 Task: Enable the option "When debugging wasm with debug information do not pause on wasm bytecode if possible".
Action: Mouse moved to (1372, 44)
Screenshot: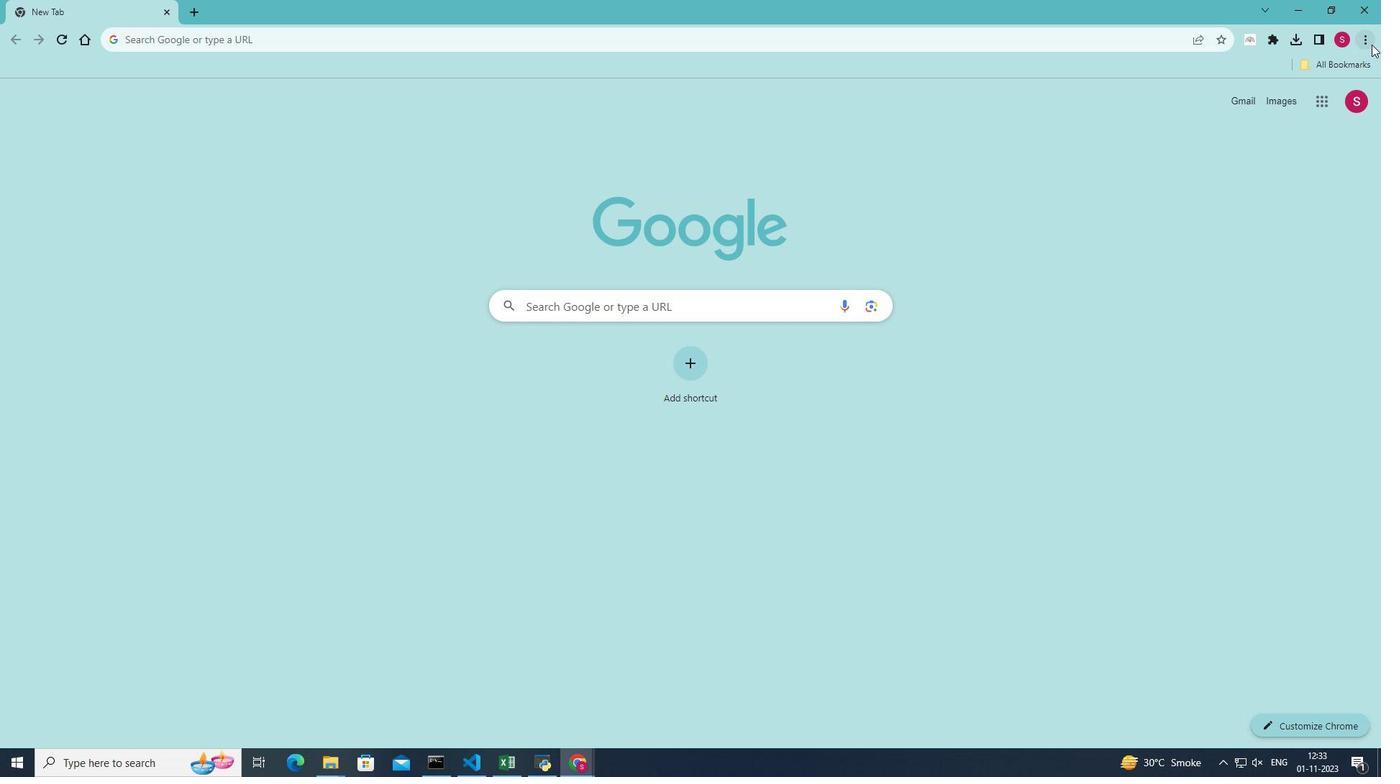 
Action: Mouse pressed left at (1372, 44)
Screenshot: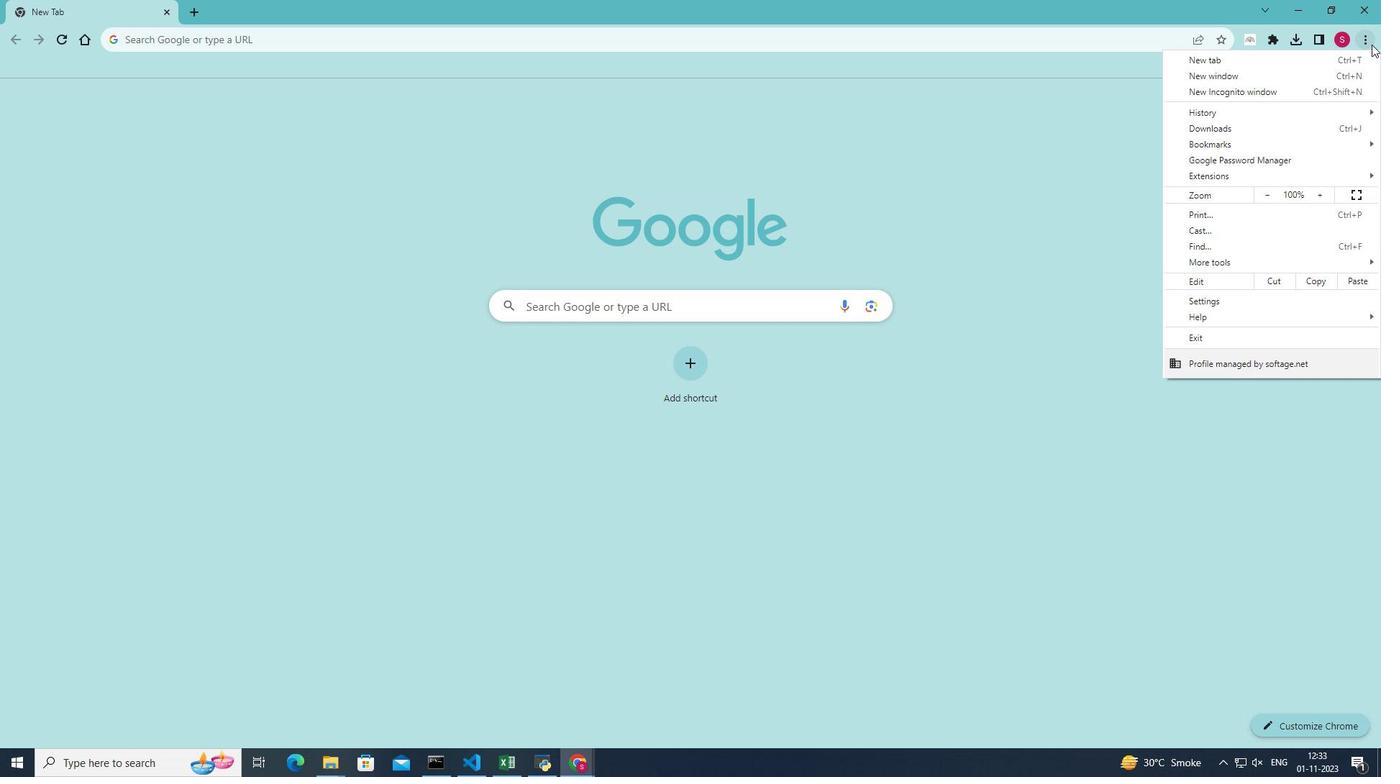 
Action: Mouse moved to (1218, 261)
Screenshot: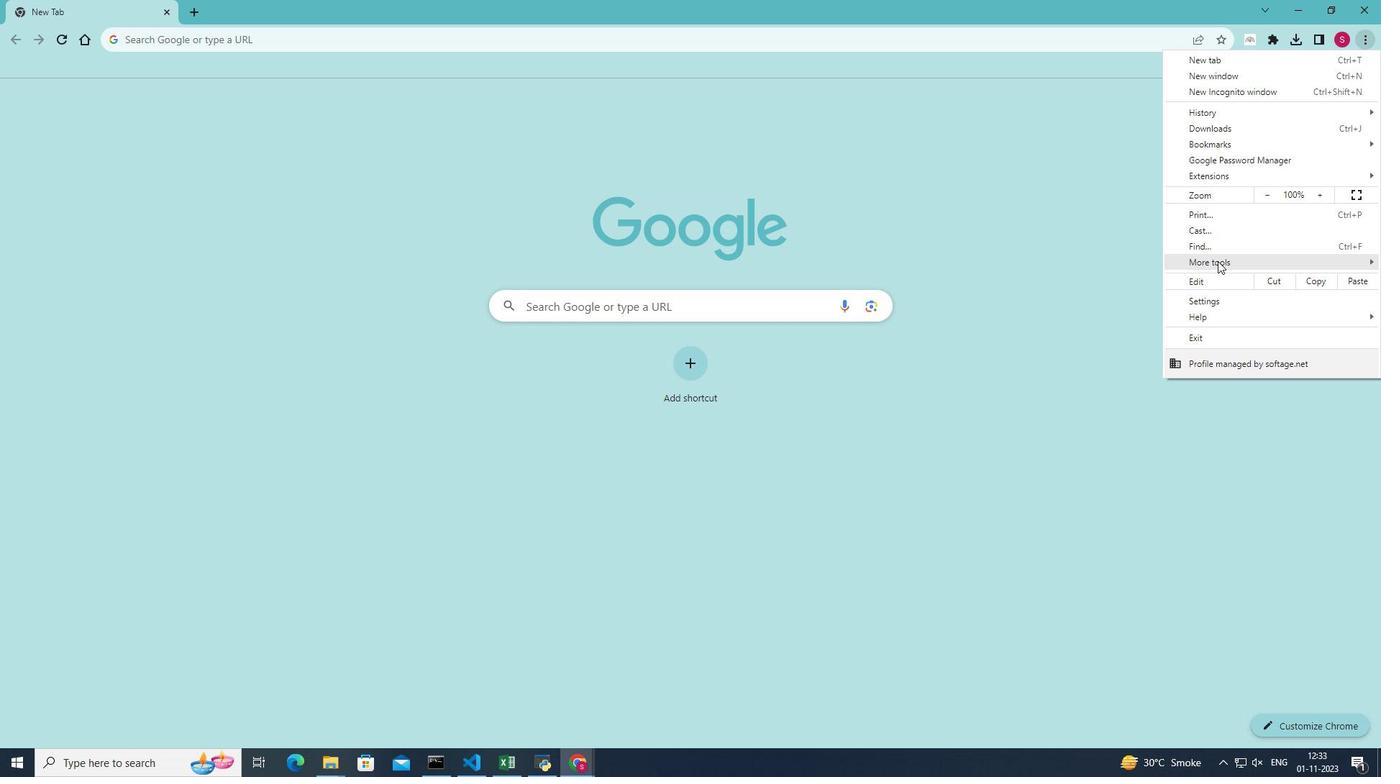 
Action: Mouse pressed left at (1218, 261)
Screenshot: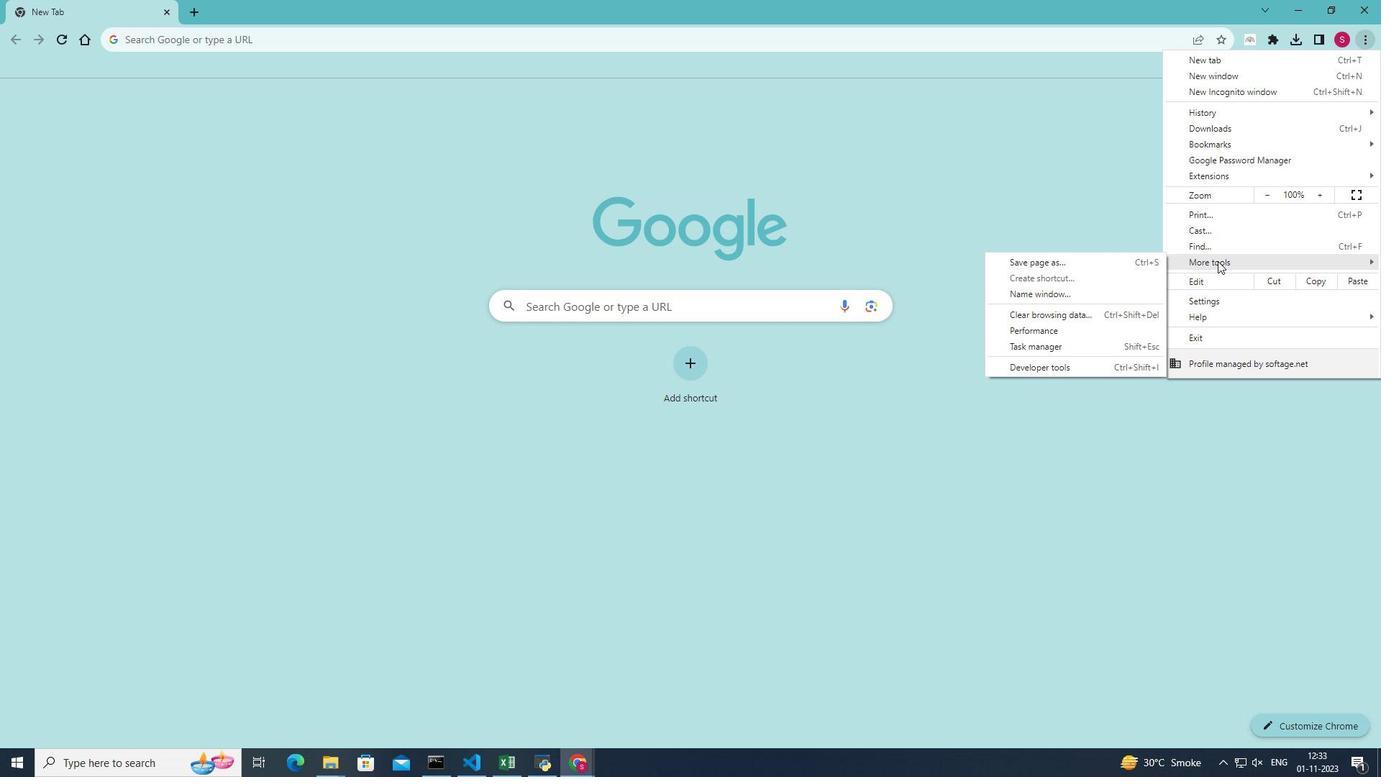 
Action: Mouse moved to (1047, 364)
Screenshot: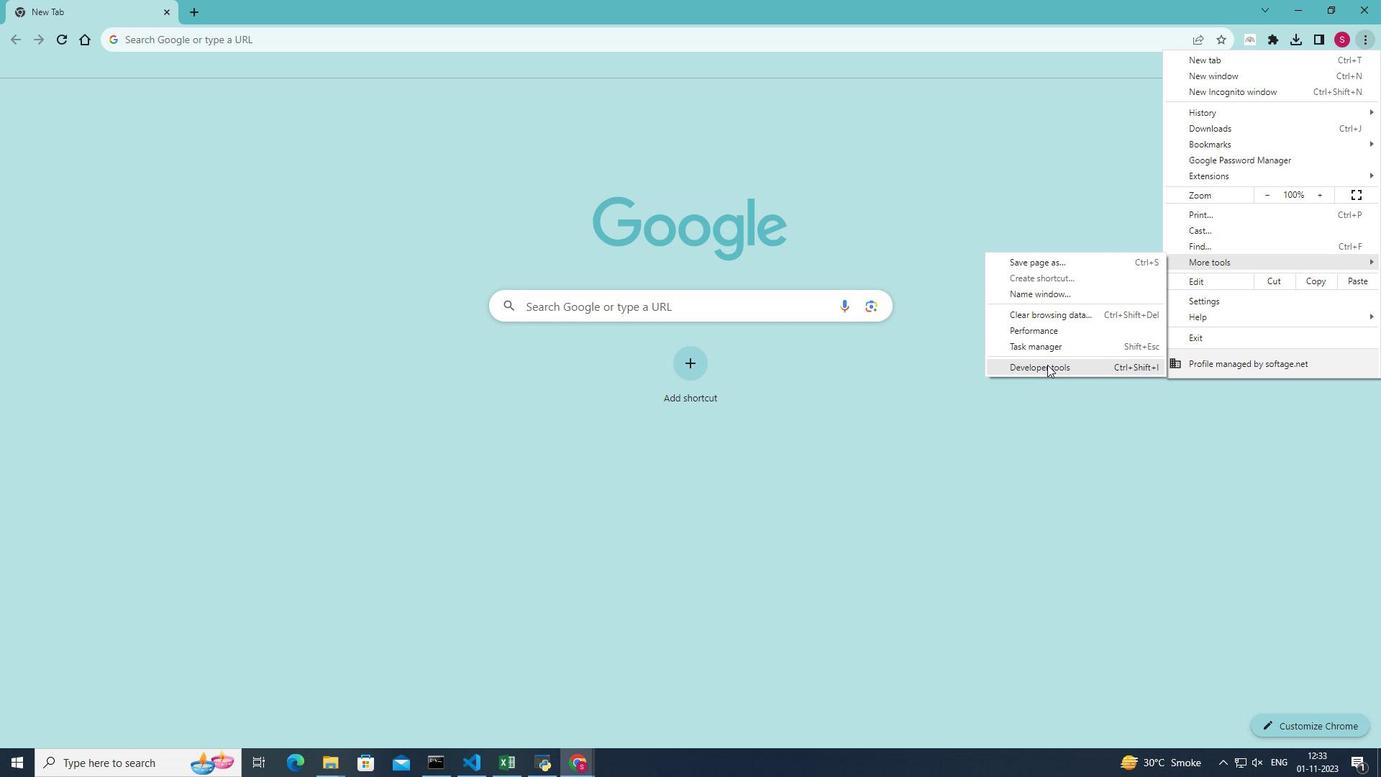 
Action: Mouse pressed left at (1047, 364)
Screenshot: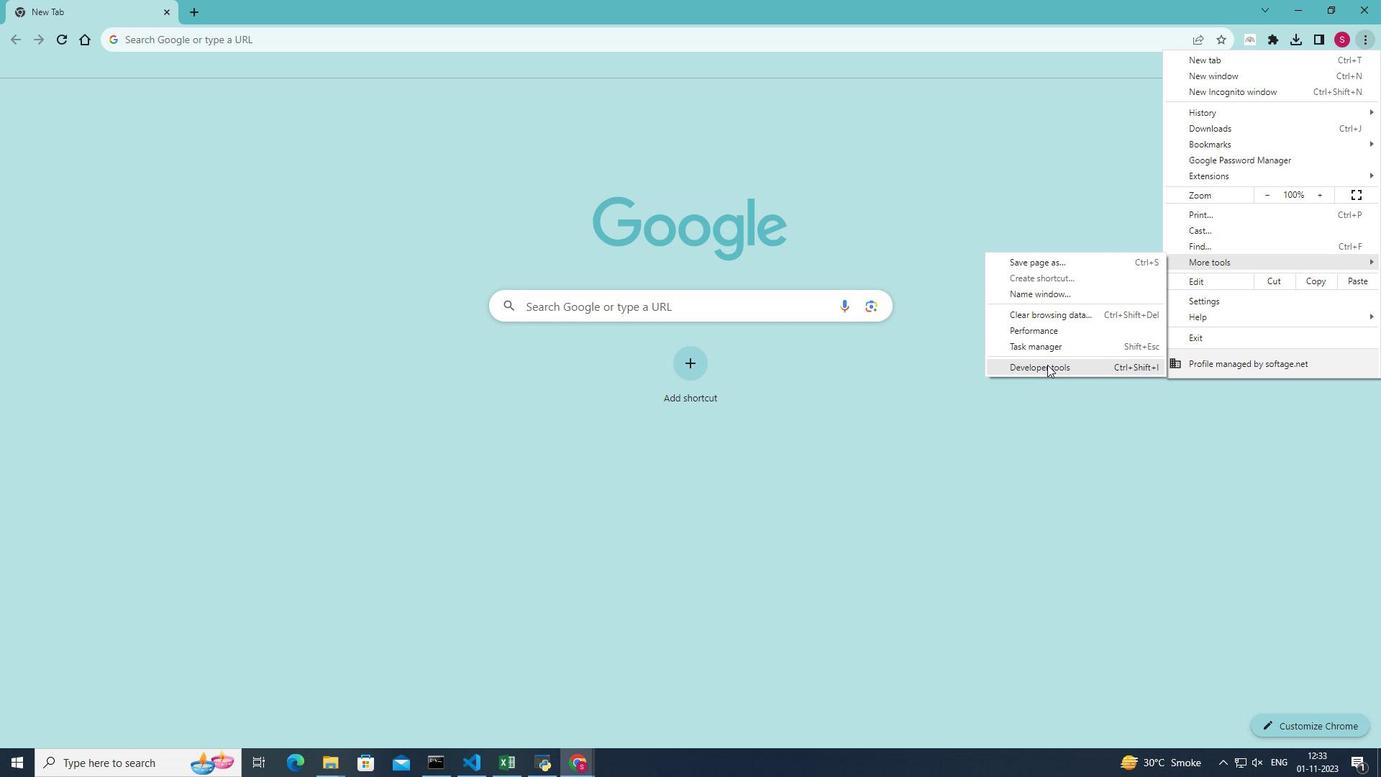 
Action: Mouse moved to (1334, 85)
Screenshot: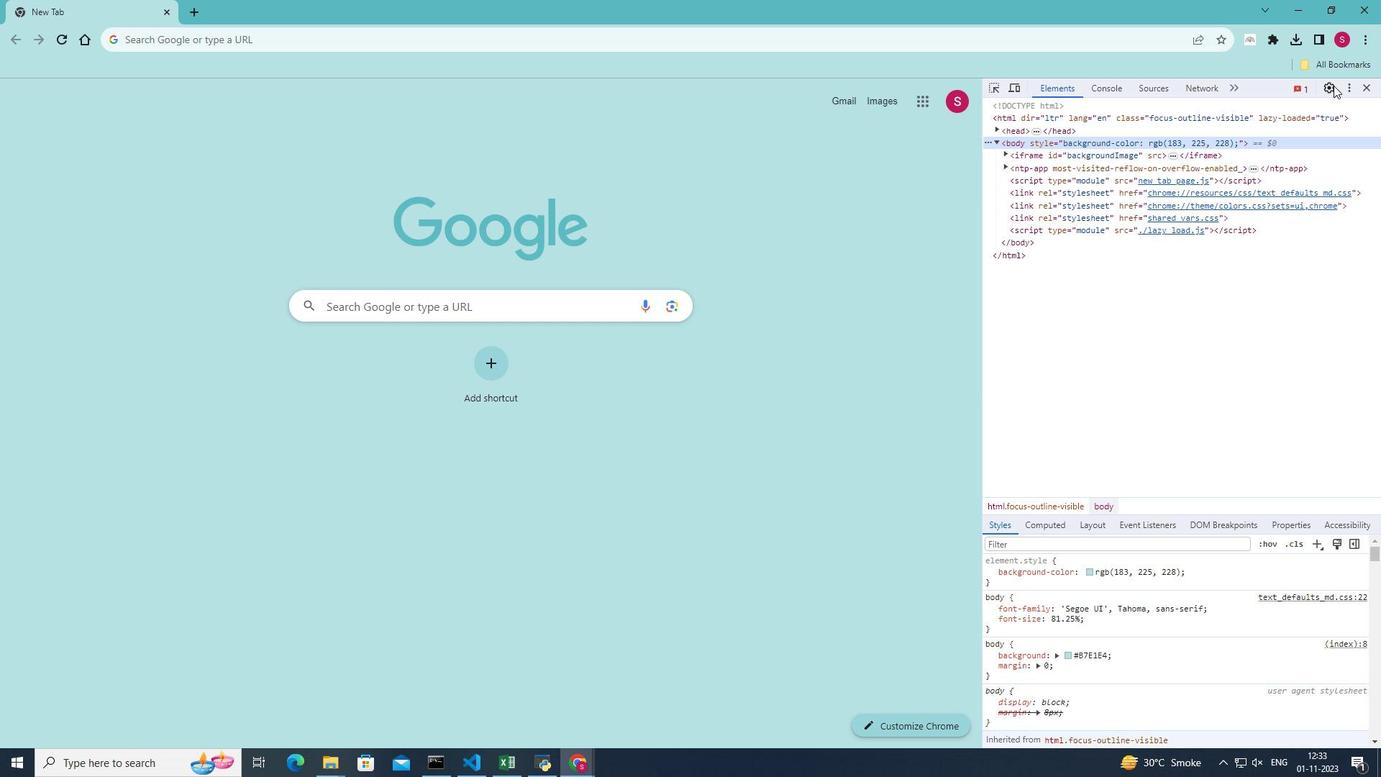 
Action: Mouse pressed left at (1334, 85)
Screenshot: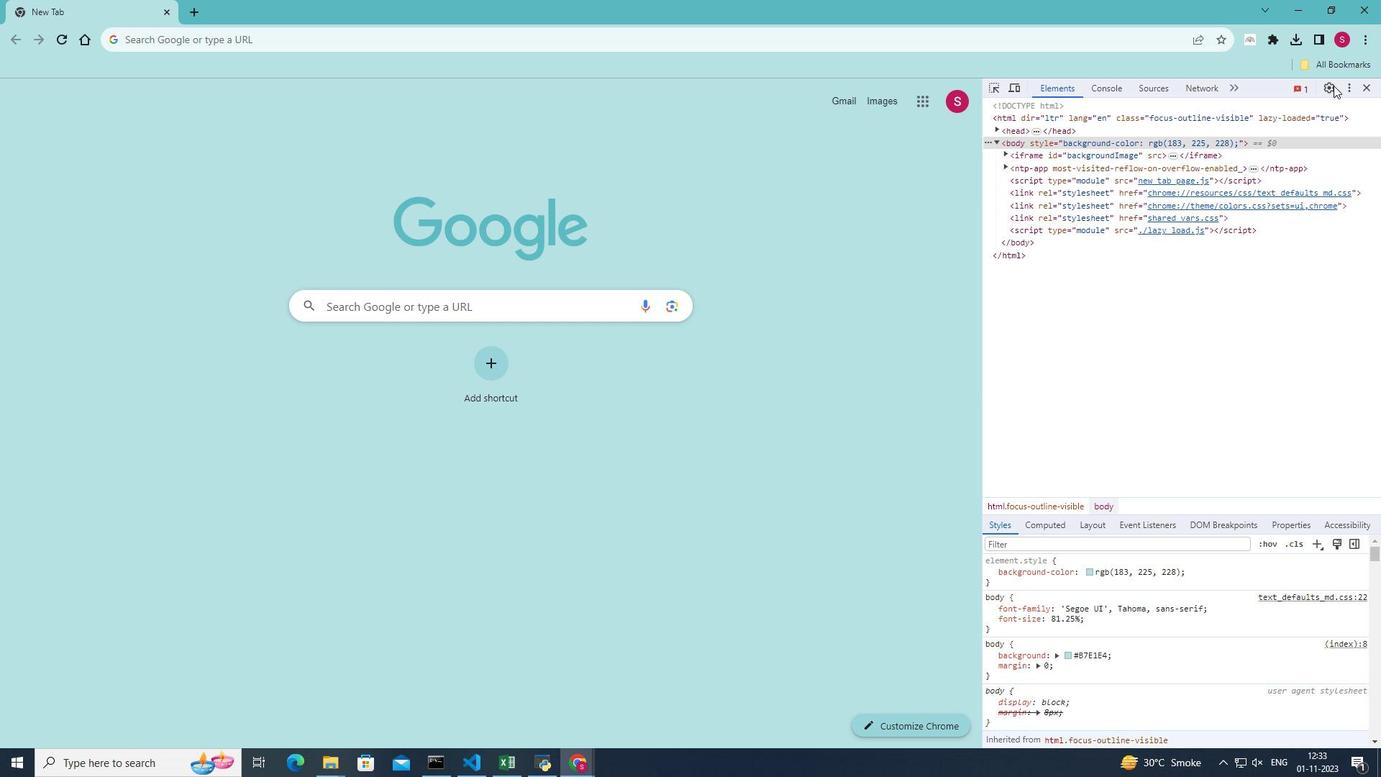 
Action: Mouse moved to (1234, 492)
Screenshot: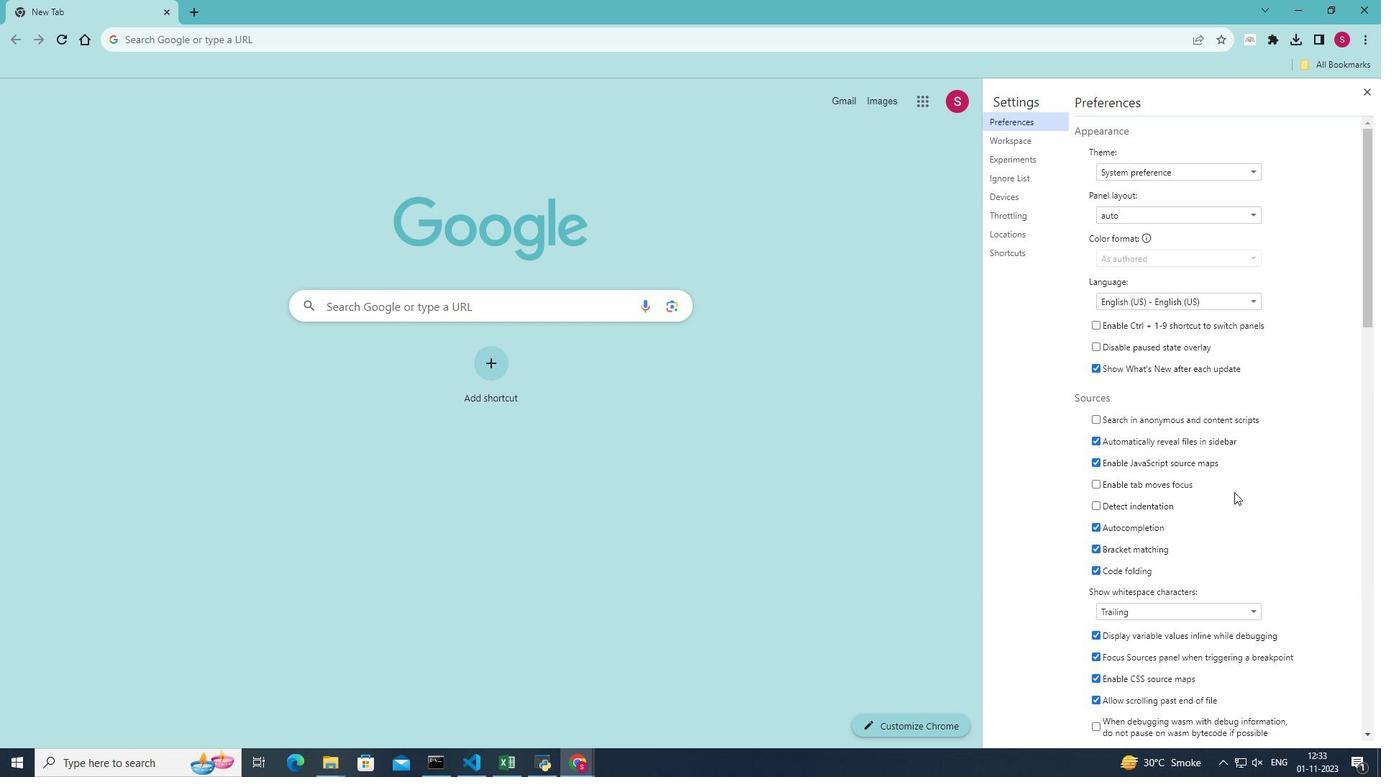 
Action: Mouse scrolled (1234, 491) with delta (0, 0)
Screenshot: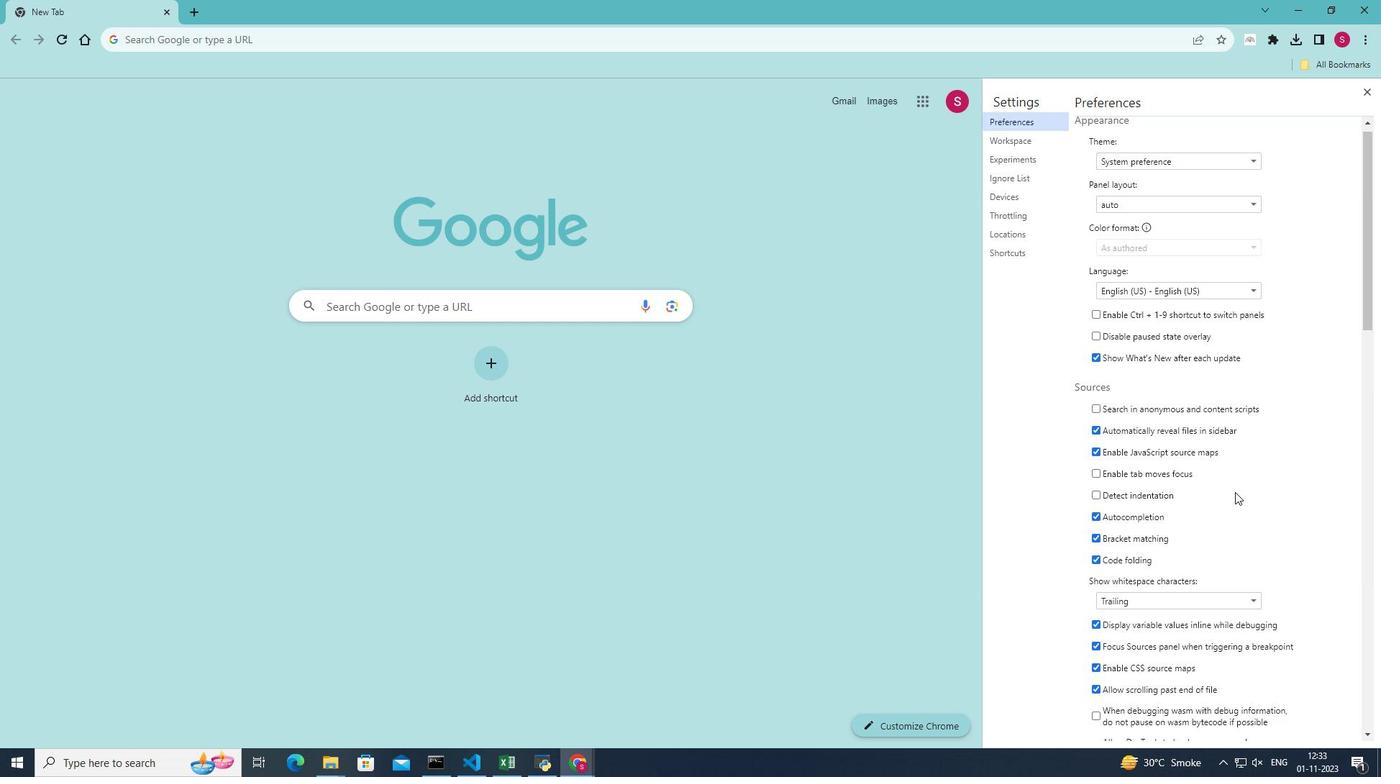 
Action: Mouse scrolled (1234, 491) with delta (0, 0)
Screenshot: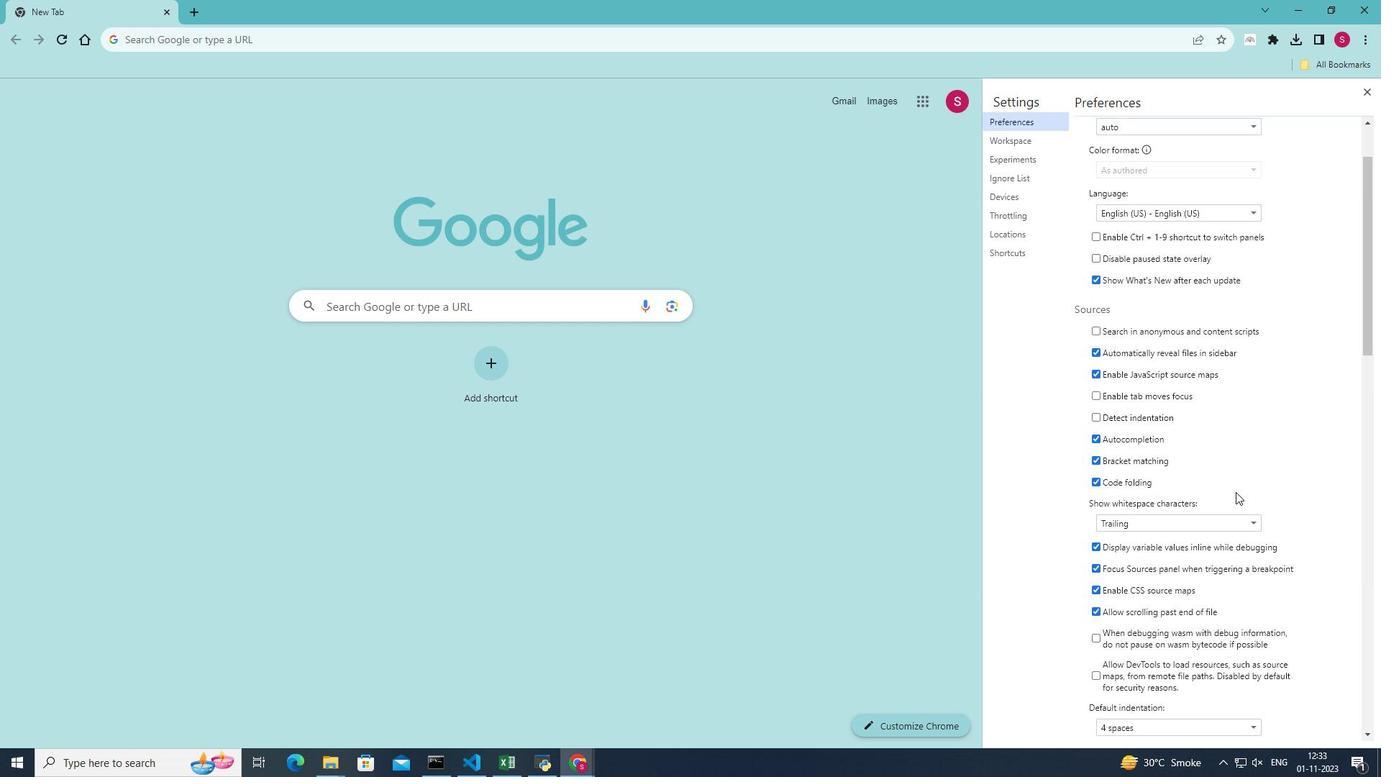 
Action: Mouse scrolled (1234, 491) with delta (0, 0)
Screenshot: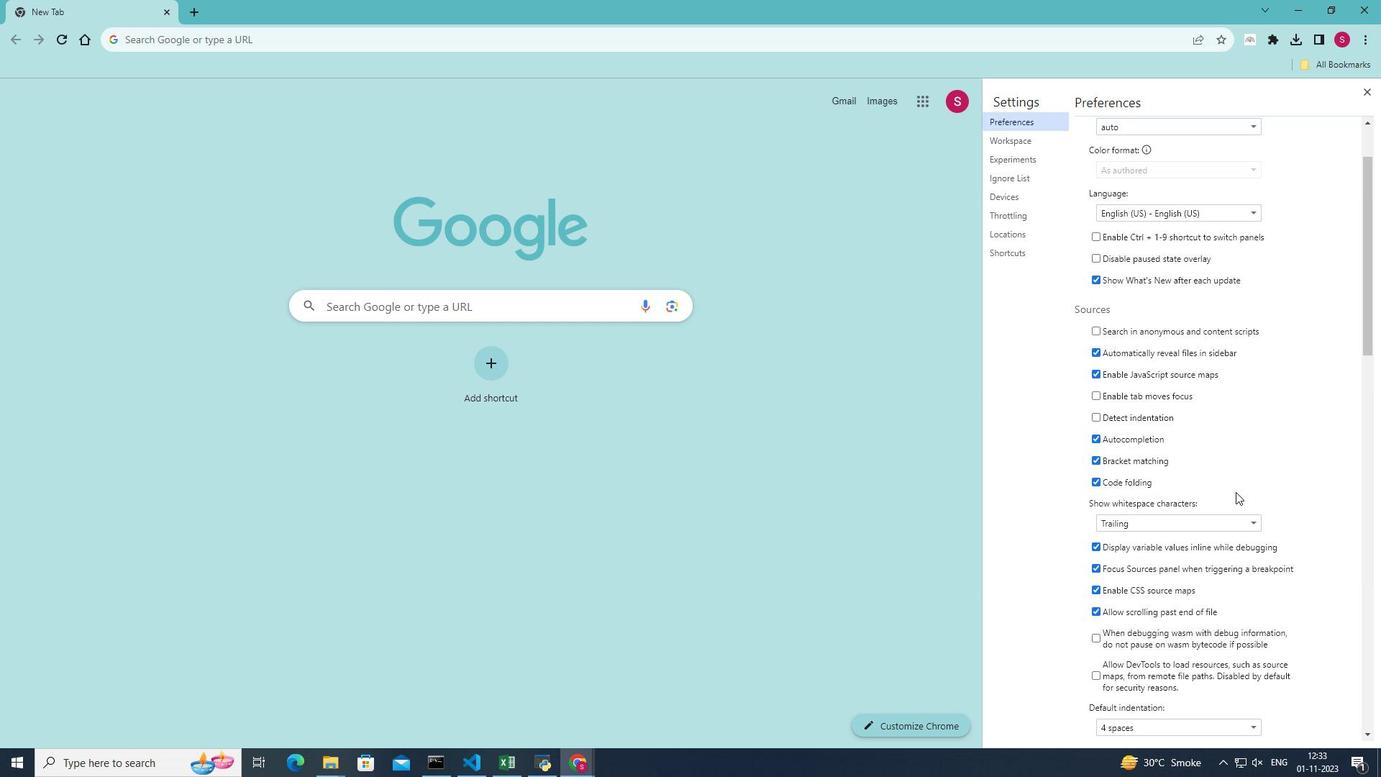 
Action: Mouse moved to (1235, 492)
Screenshot: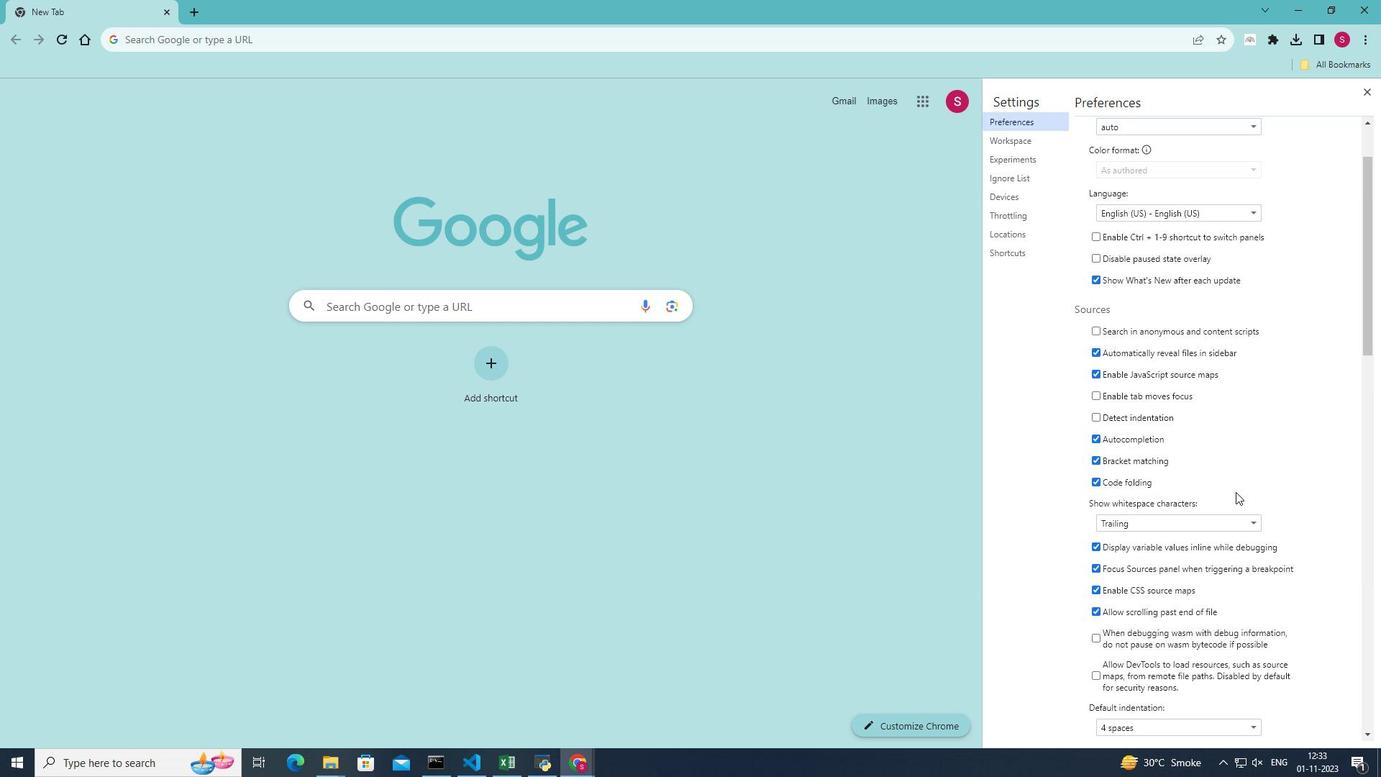 
Action: Mouse scrolled (1235, 491) with delta (0, 0)
Screenshot: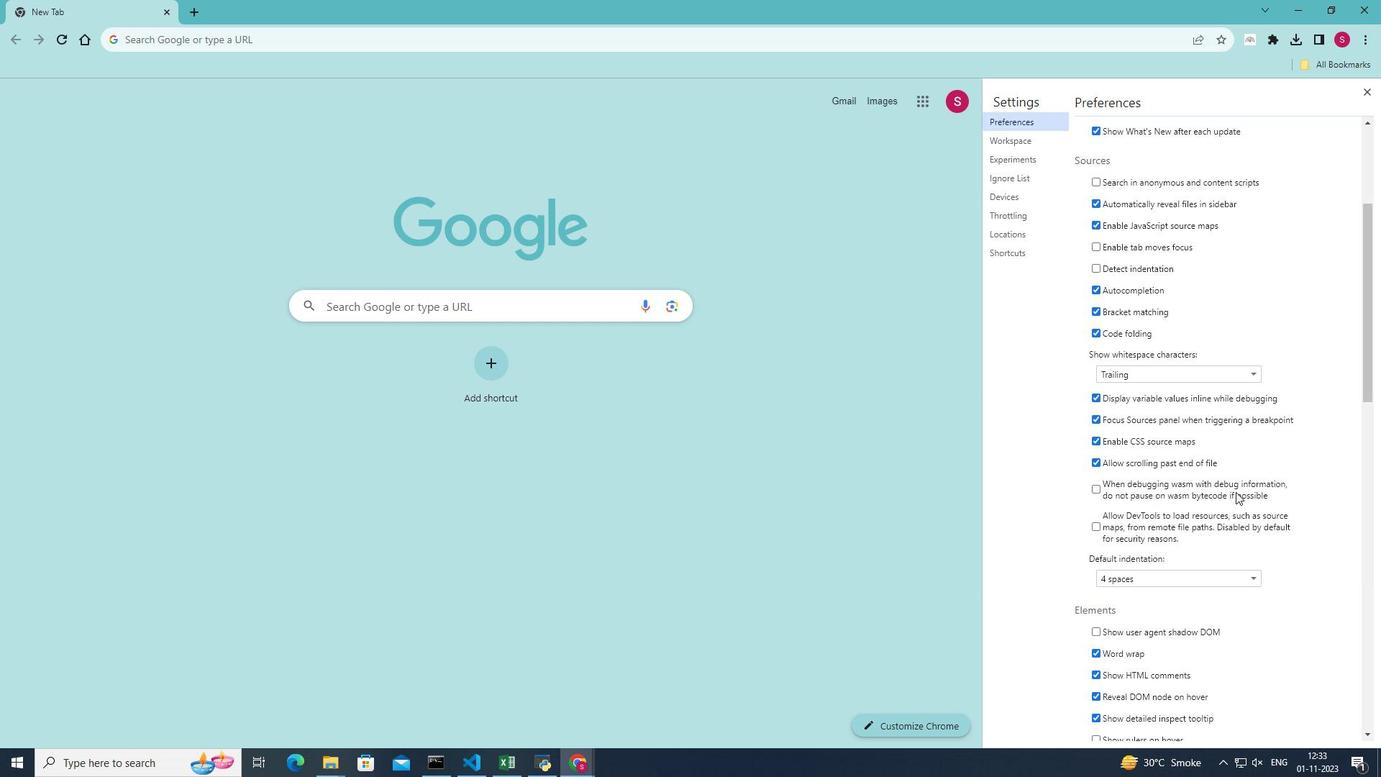 
Action: Mouse moved to (1091, 441)
Screenshot: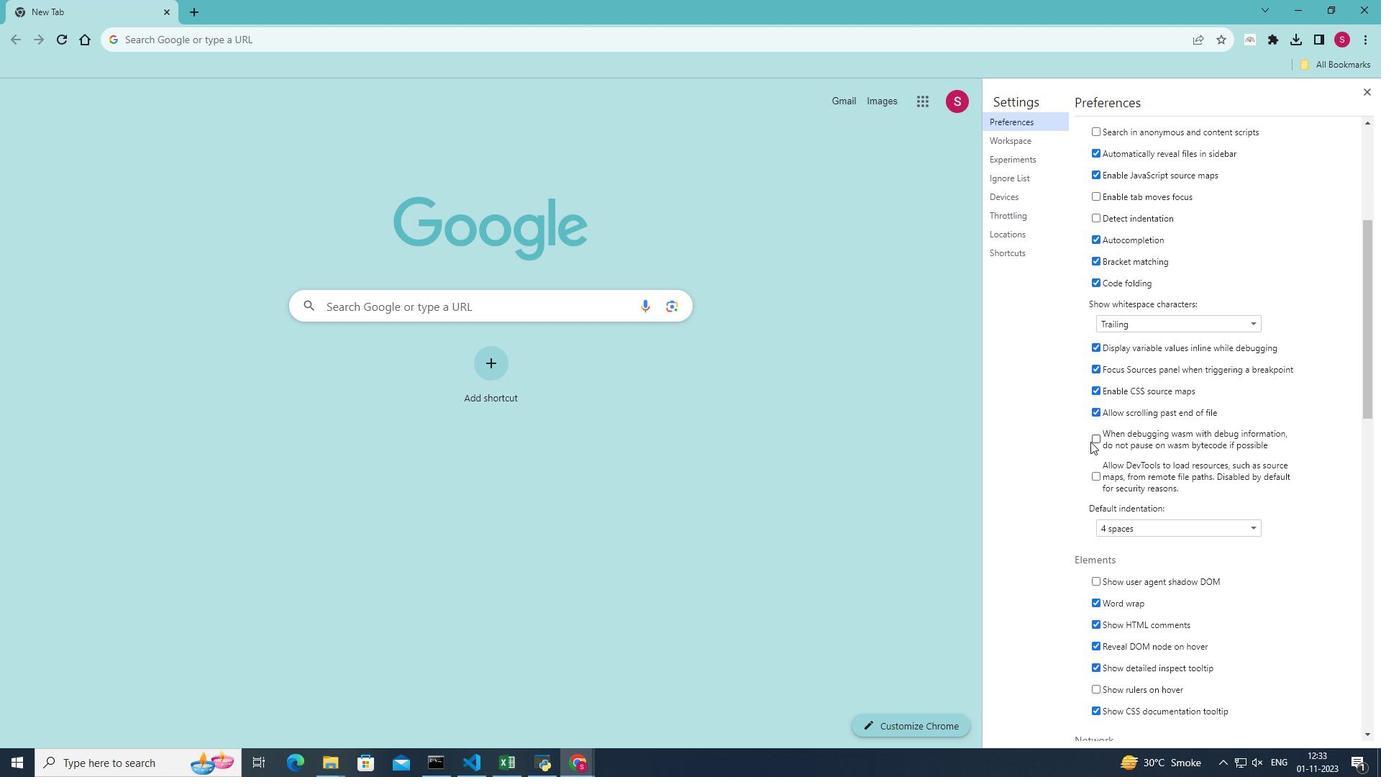 
Action: Mouse pressed left at (1091, 441)
Screenshot: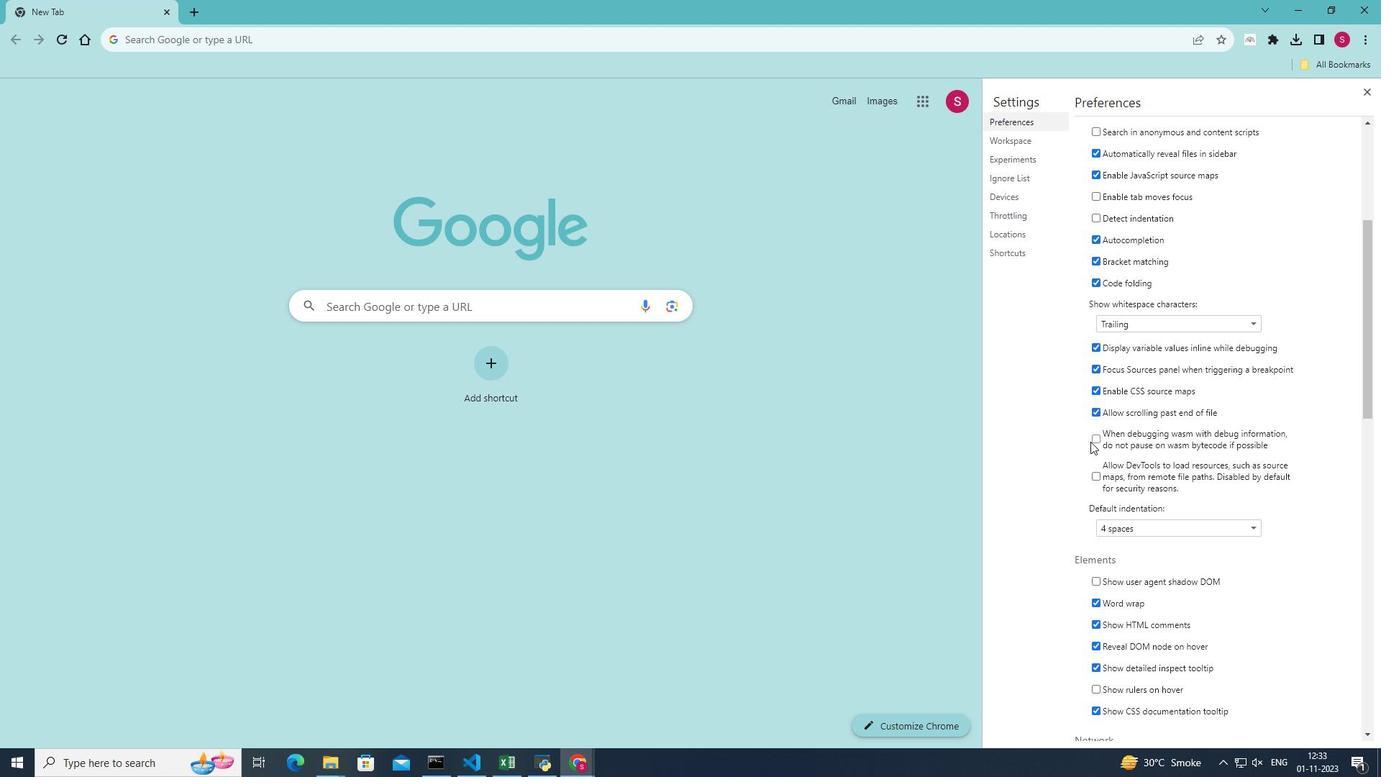 
Action: Mouse moved to (1304, 470)
Screenshot: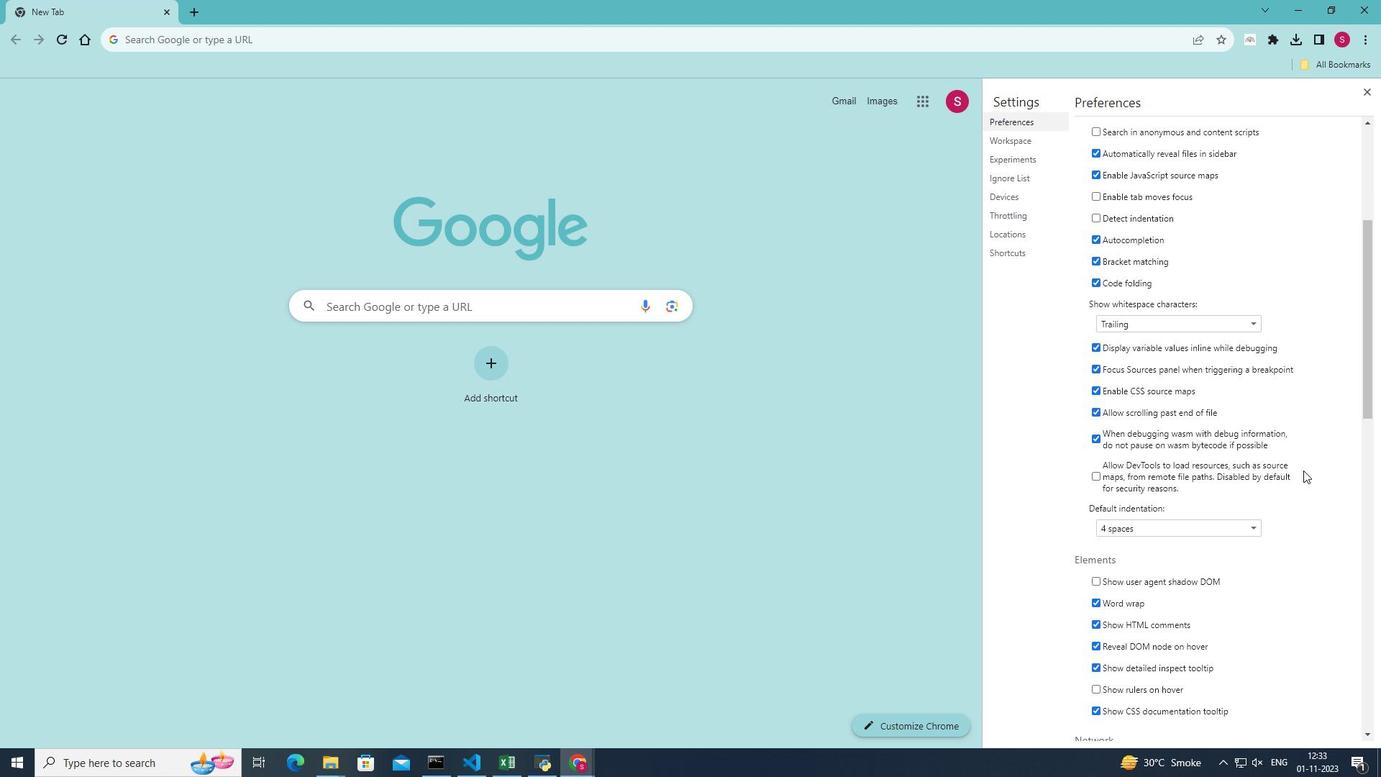 
